 Task: Look for the hotel.
Action: Mouse moved to (869, 101)
Screenshot: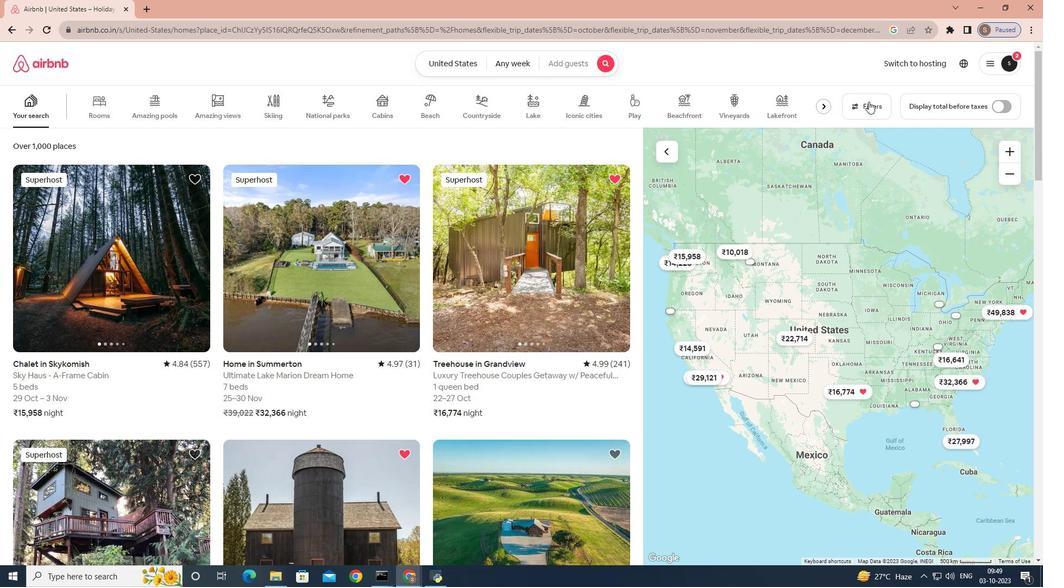 
Action: Mouse pressed left at (869, 101)
Screenshot: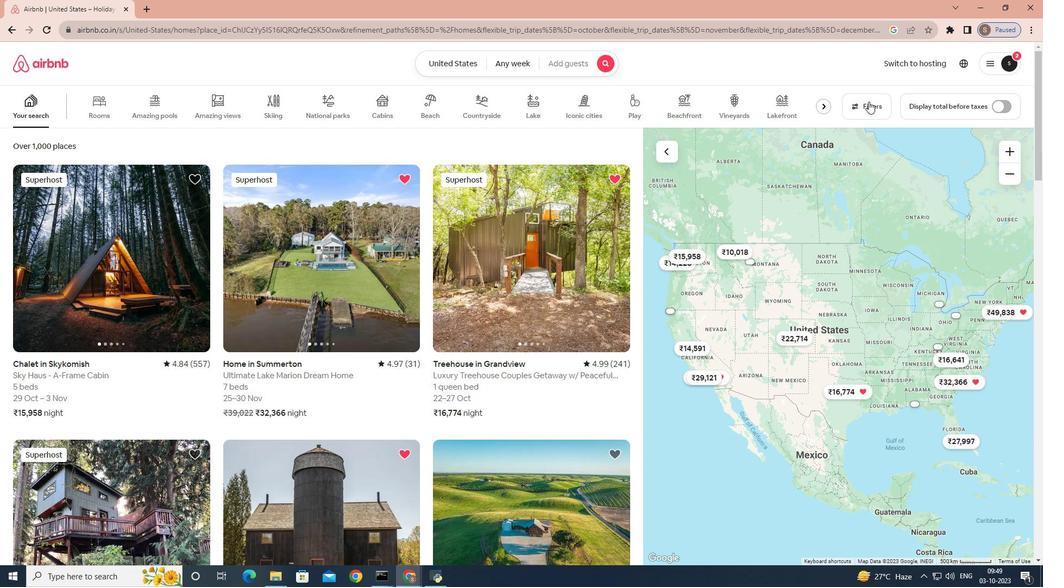 
Action: Mouse moved to (625, 170)
Screenshot: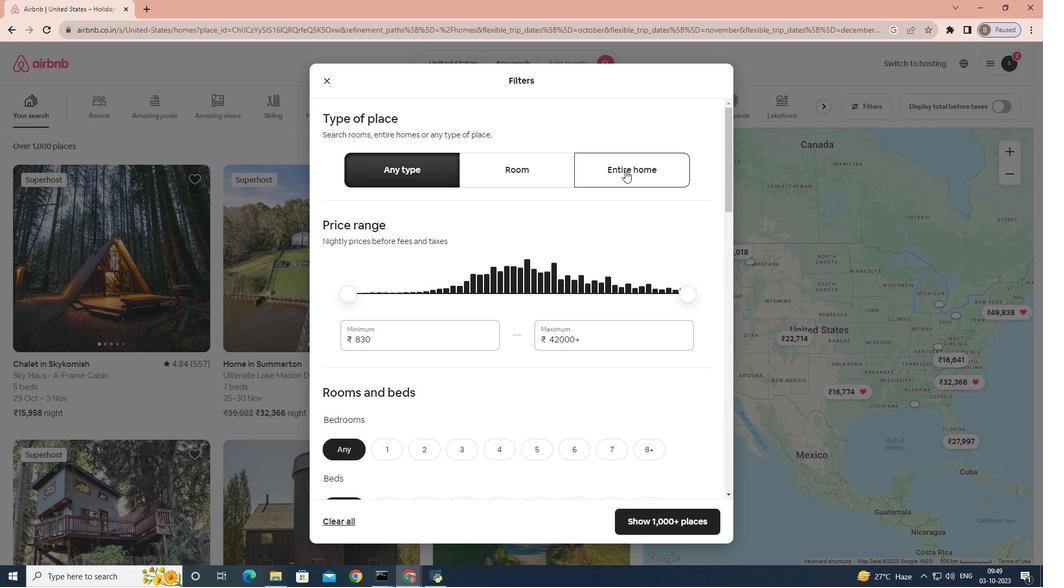 
Action: Mouse pressed left at (625, 170)
Screenshot: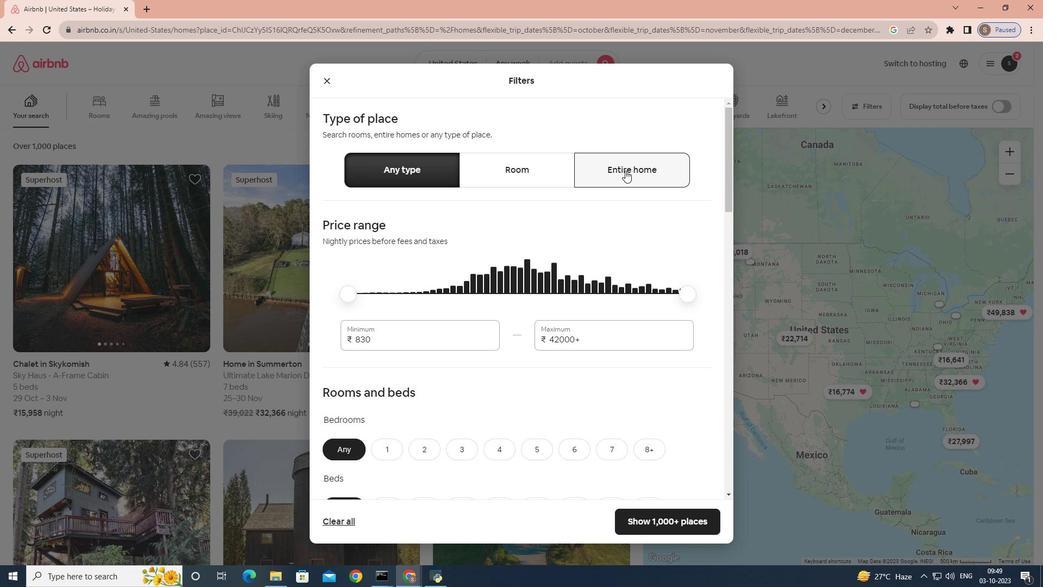 
Action: Mouse moved to (611, 185)
Screenshot: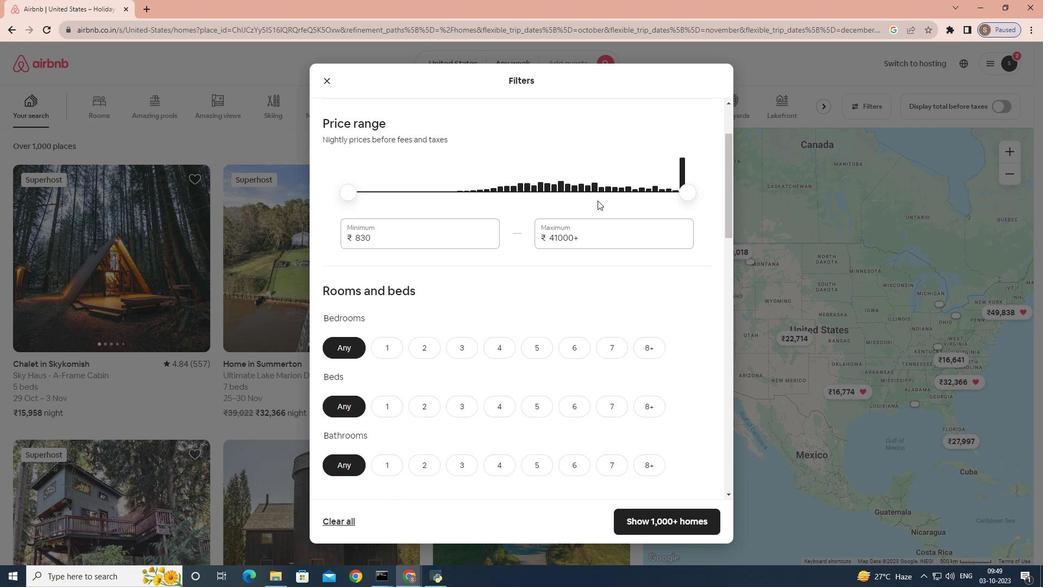 
Action: Mouse scrolled (611, 185) with delta (0, 0)
Screenshot: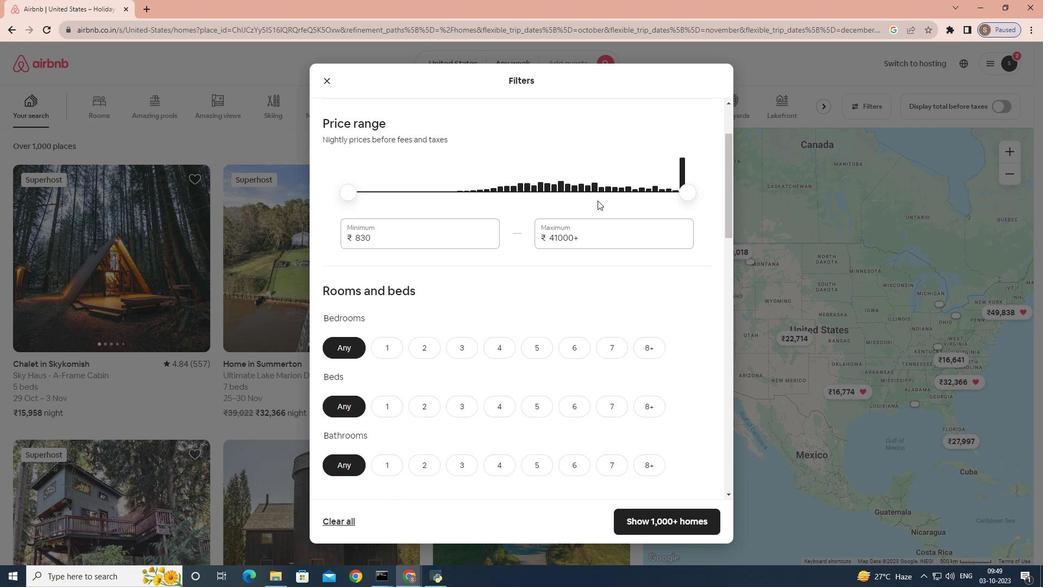 
Action: Mouse moved to (606, 189)
Screenshot: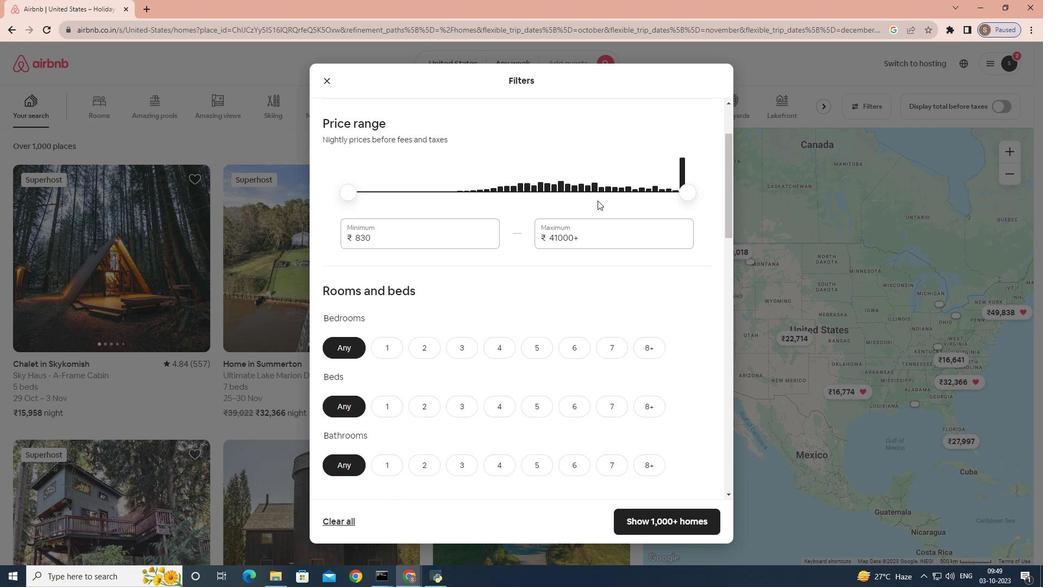 
Action: Mouse scrolled (606, 188) with delta (0, 0)
Screenshot: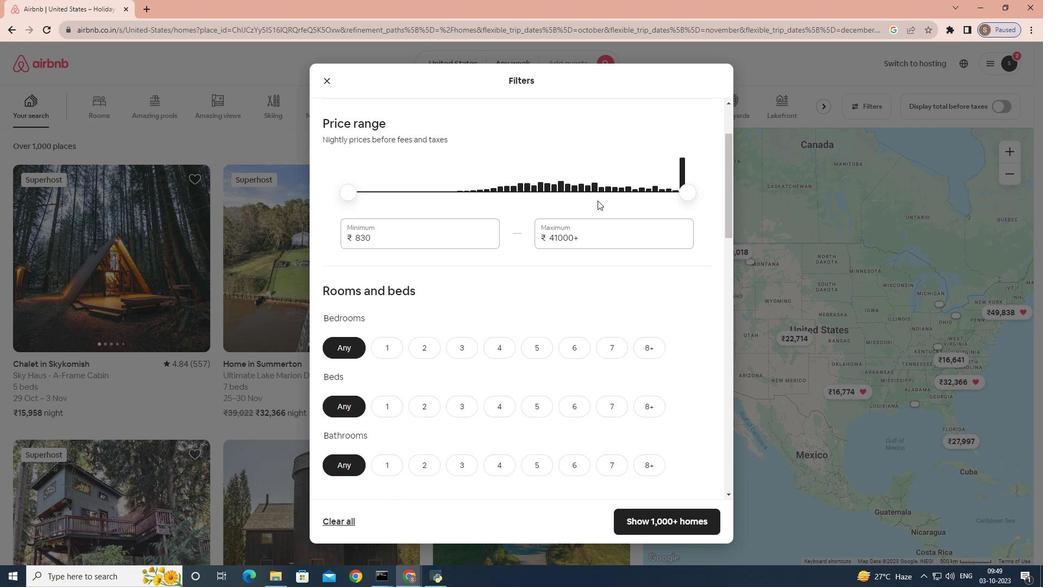 
Action: Mouse moved to (606, 190)
Screenshot: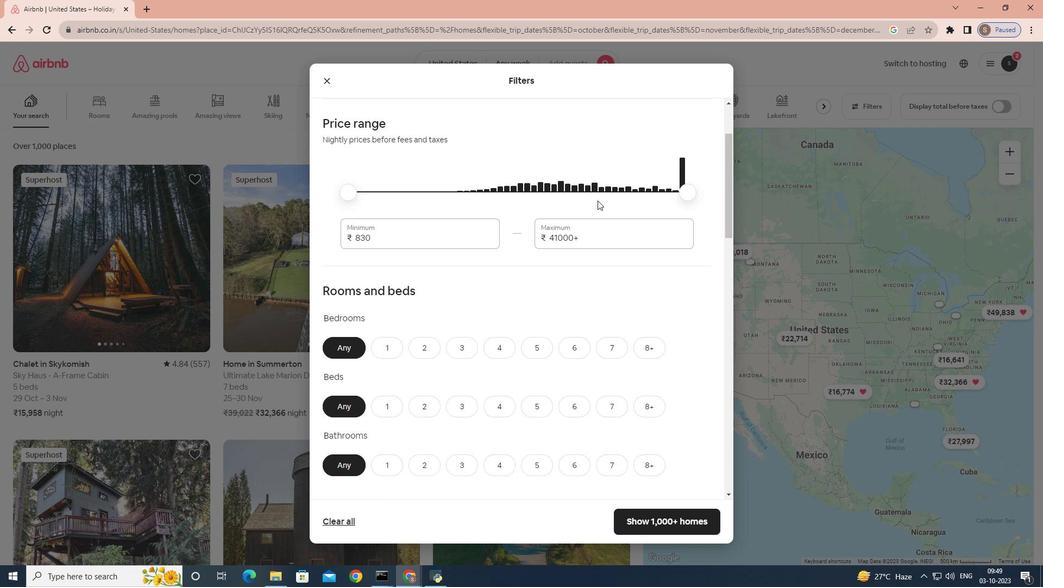 
Action: Mouse scrolled (606, 190) with delta (0, 0)
Screenshot: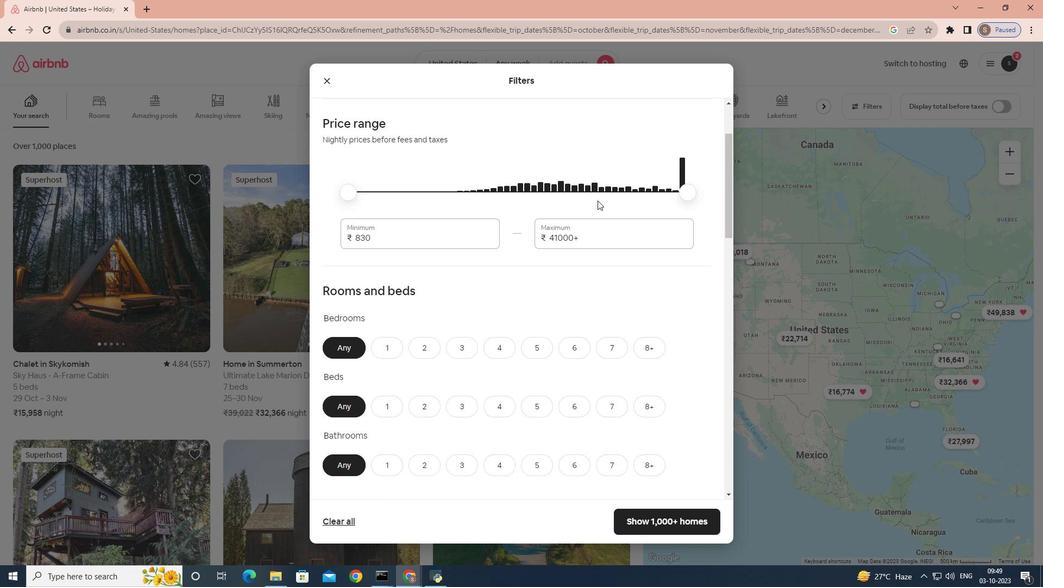 
Action: Mouse moved to (605, 191)
Screenshot: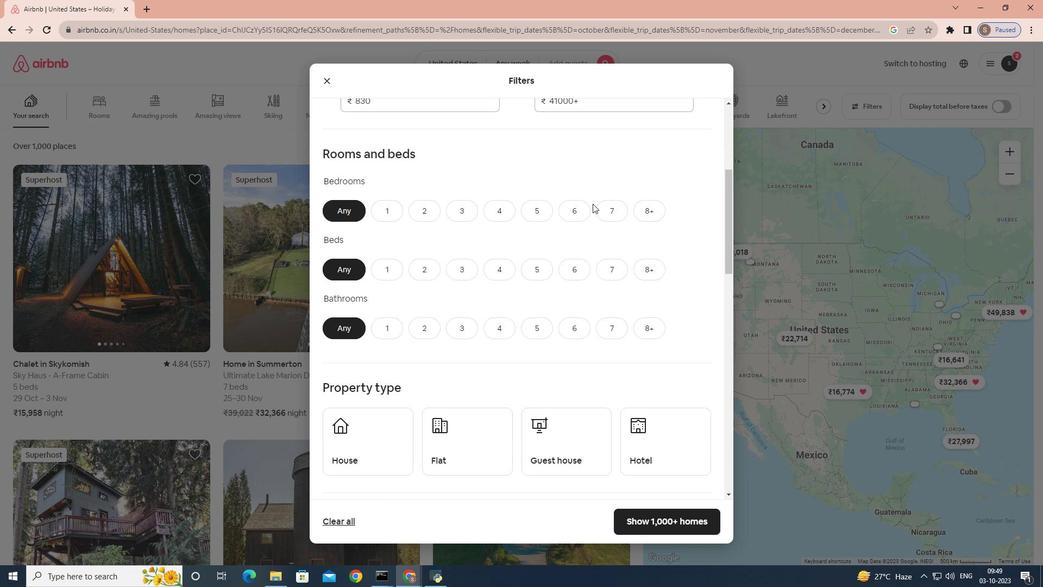 
Action: Mouse scrolled (605, 191) with delta (0, 0)
Screenshot: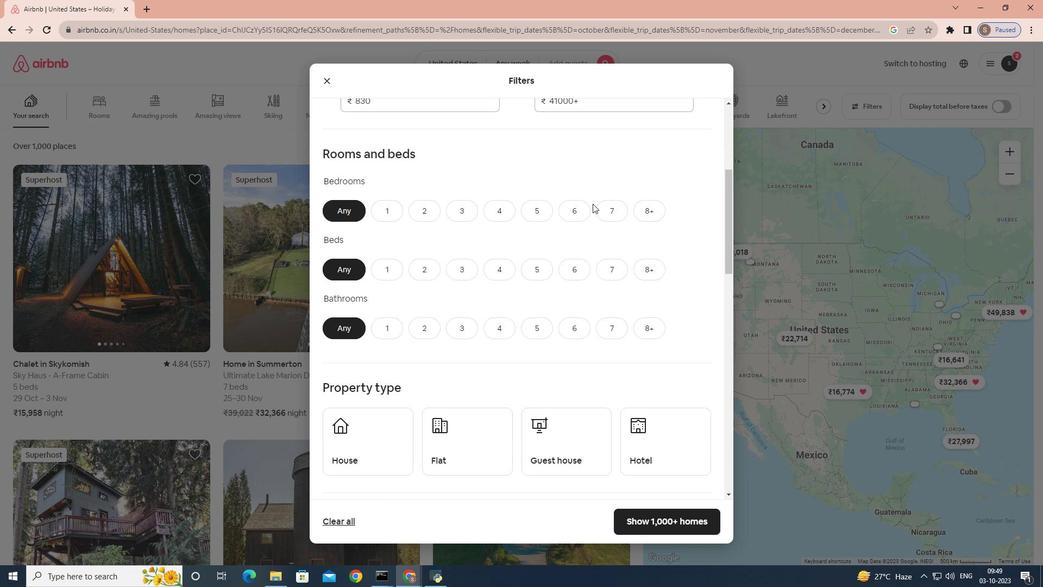 
Action: Mouse moved to (604, 194)
Screenshot: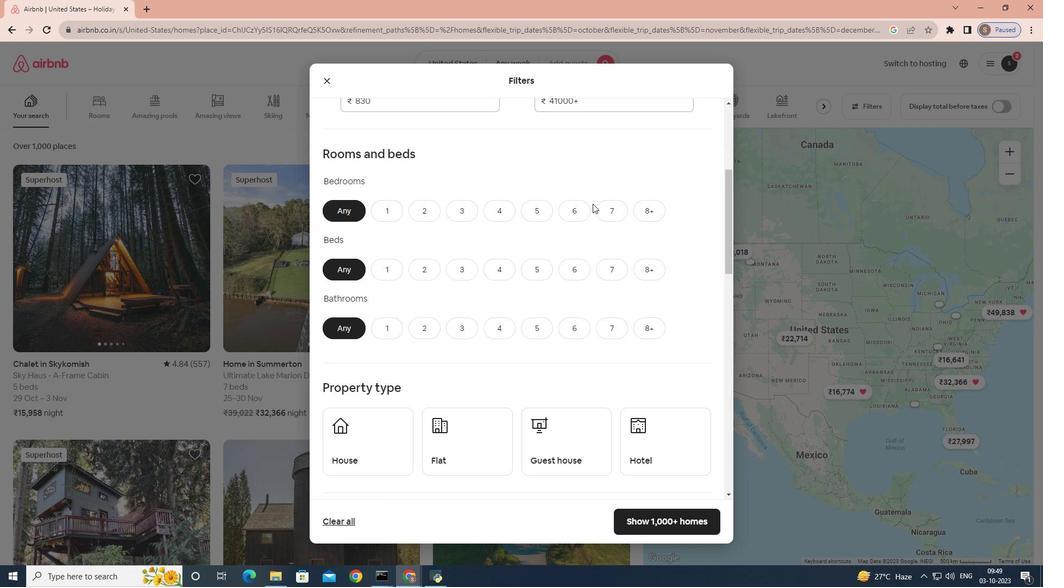 
Action: Mouse scrolled (604, 193) with delta (0, 0)
Screenshot: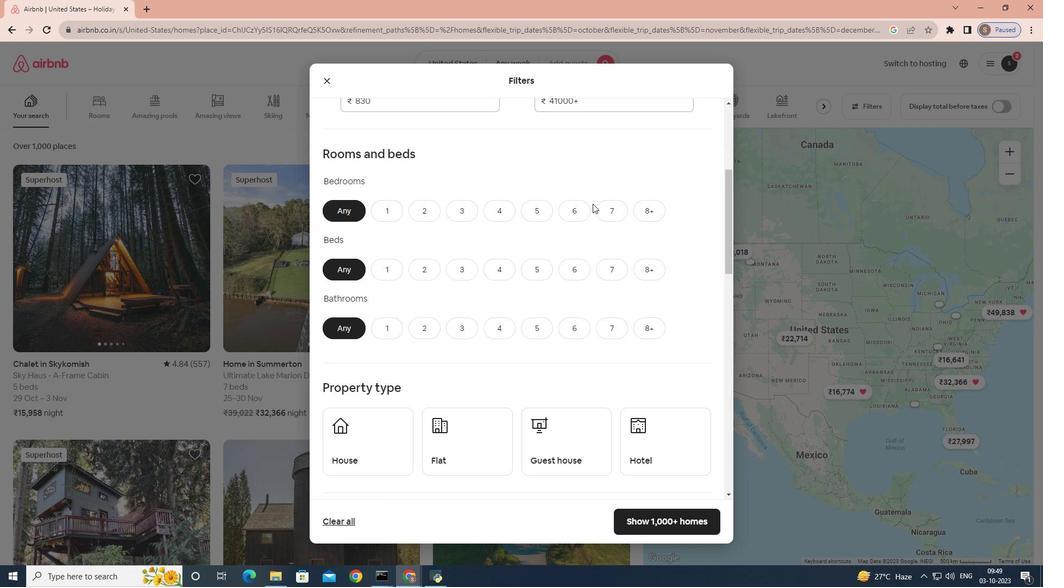 
Action: Mouse moved to (580, 215)
Screenshot: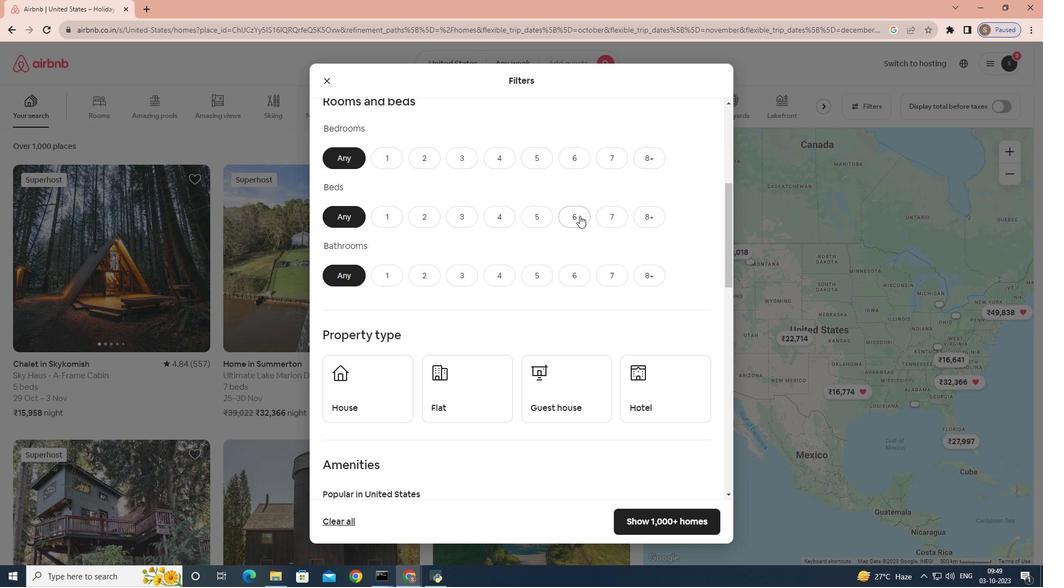 
Action: Mouse scrolled (580, 214) with delta (0, 0)
Screenshot: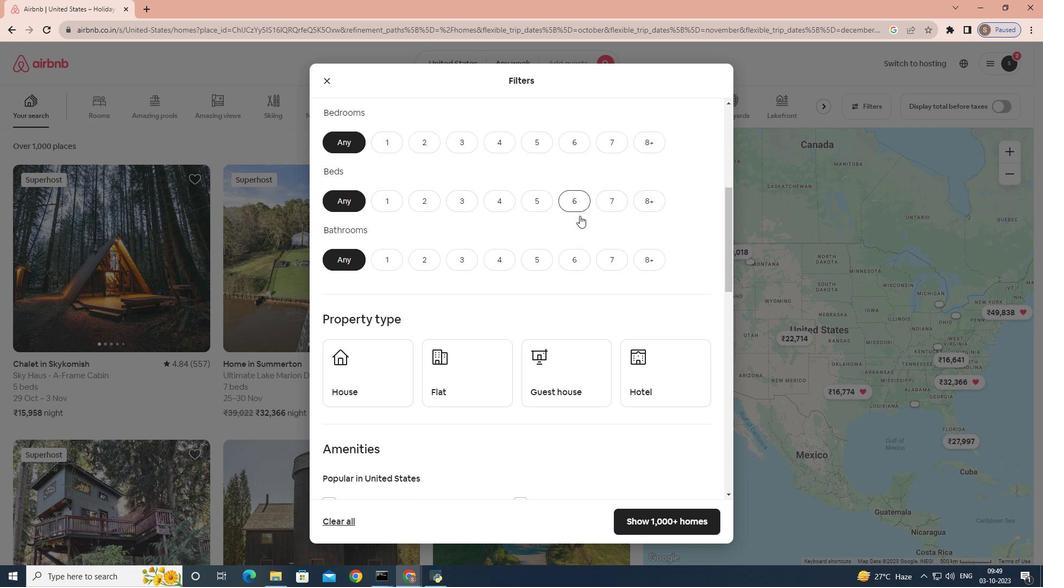 
Action: Mouse moved to (580, 215)
Screenshot: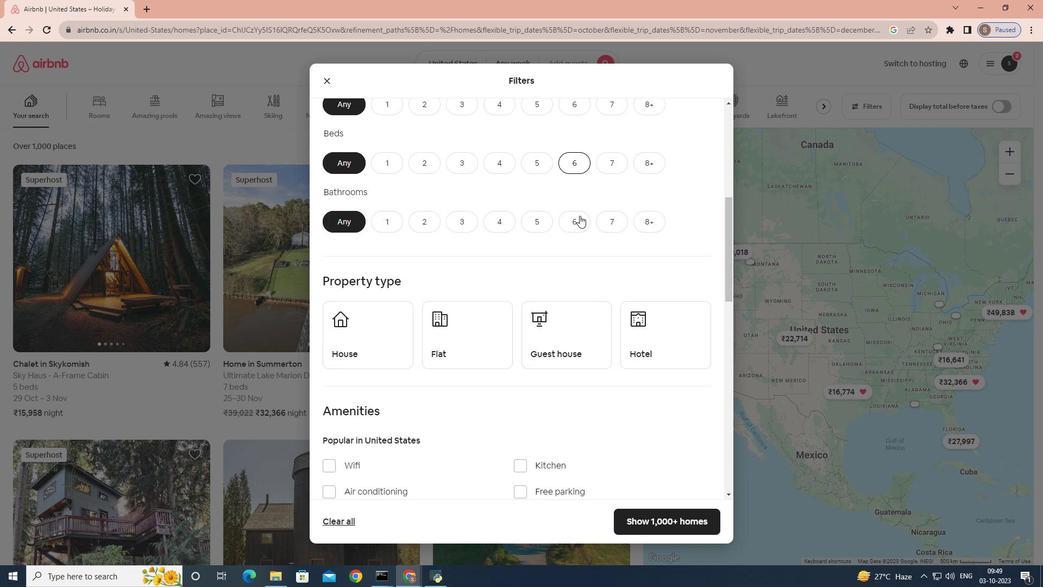 
Action: Mouse scrolled (580, 215) with delta (0, 0)
Screenshot: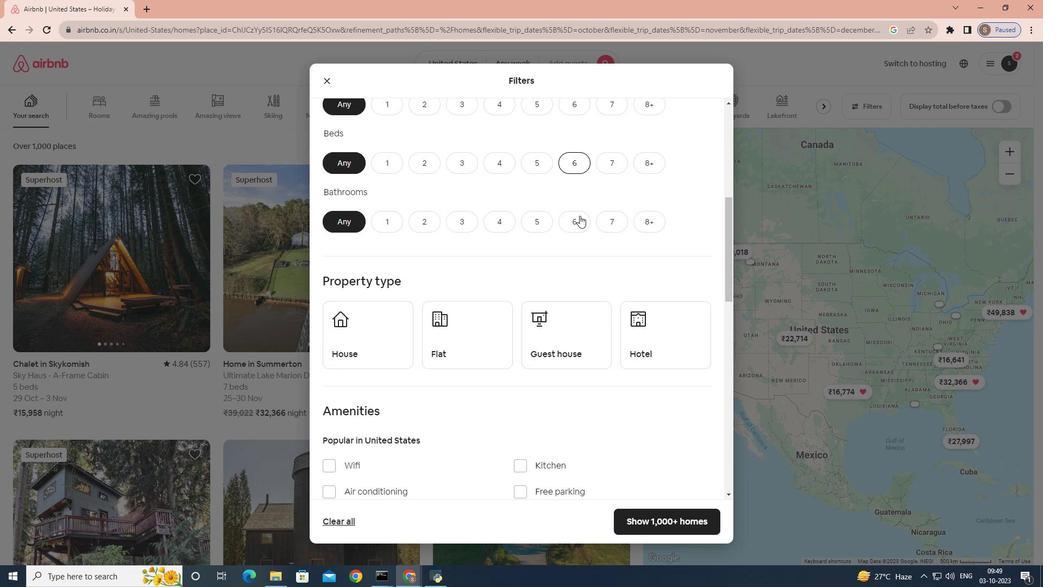 
Action: Mouse moved to (640, 293)
Screenshot: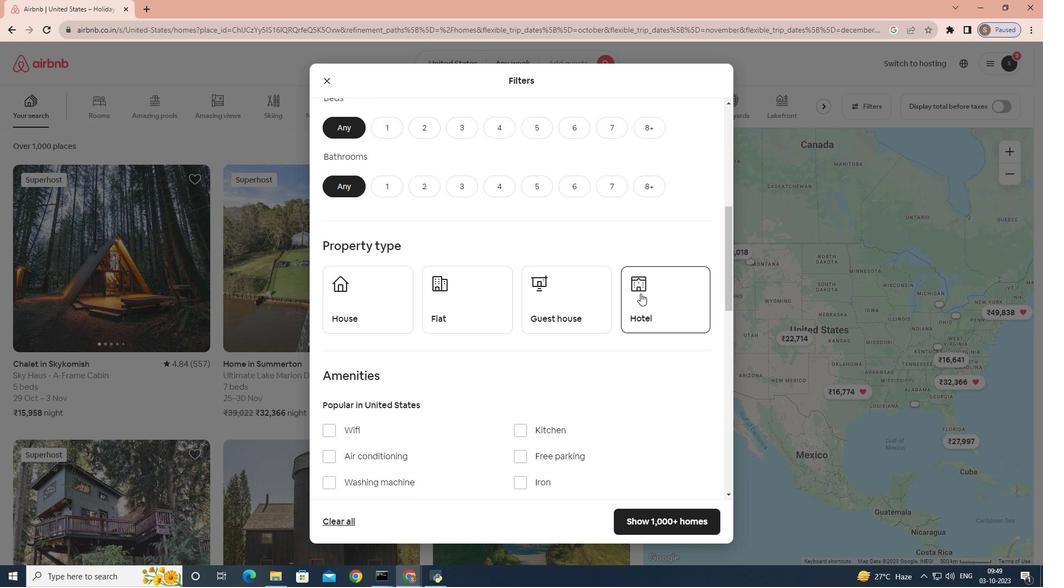 
Action: Mouse pressed left at (640, 293)
Screenshot: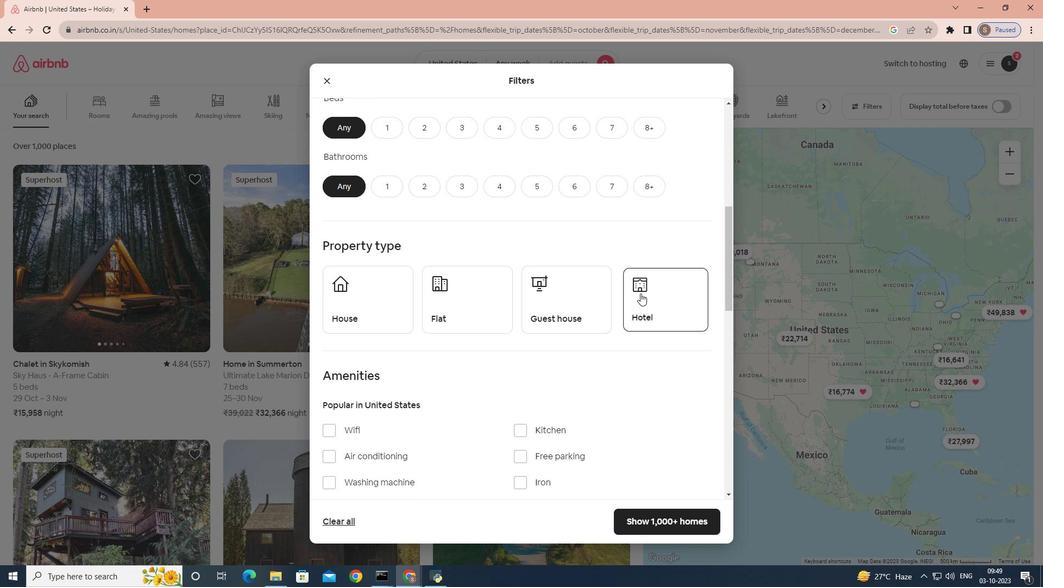 
Action: Mouse moved to (677, 518)
Screenshot: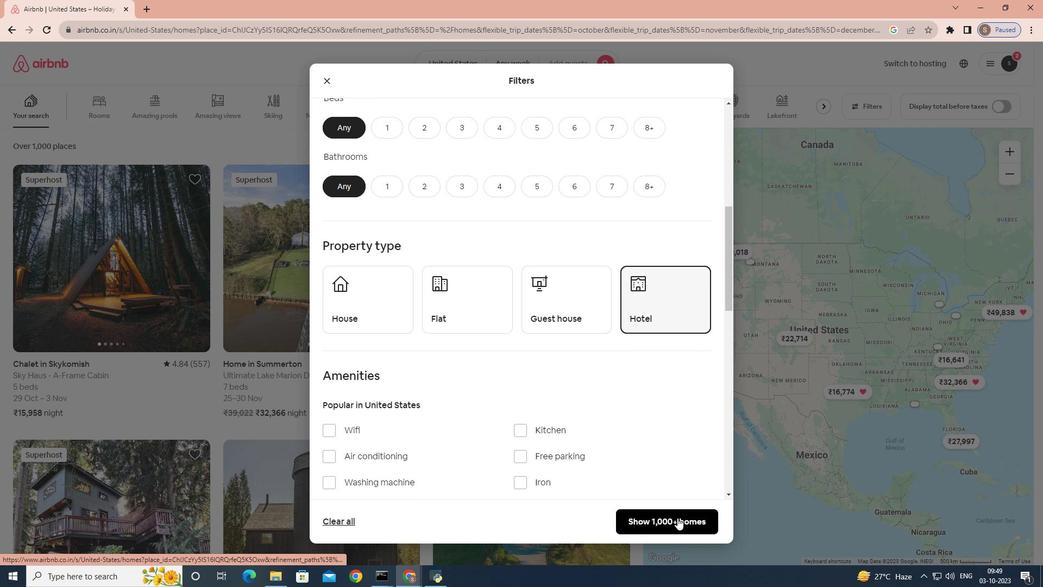 
Action: Mouse pressed left at (677, 518)
Screenshot: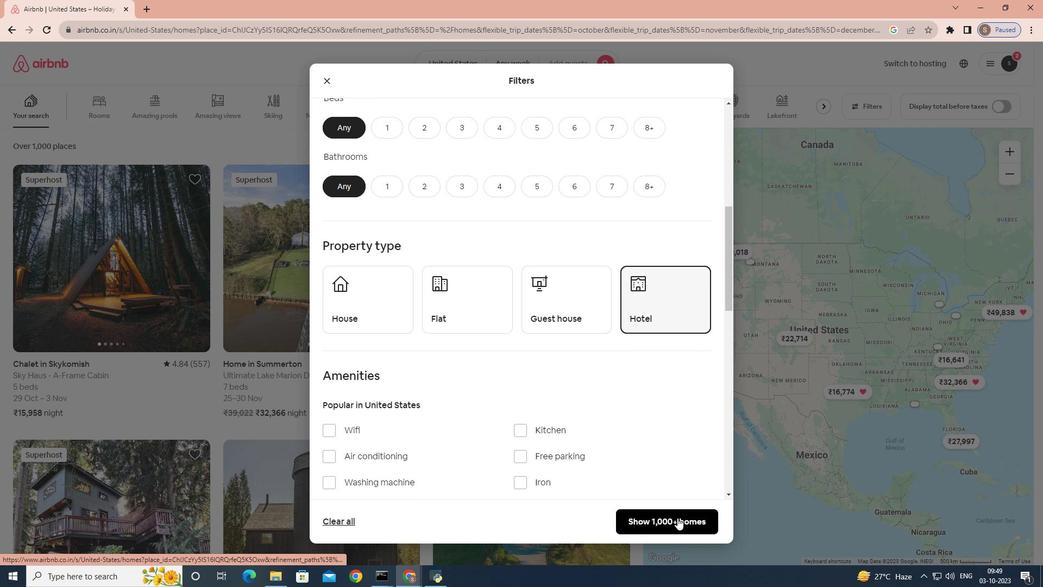 
